 Task: Toggle the option "Use float32 output" in WaveOut audio output.
Action: Mouse moved to (131, 17)
Screenshot: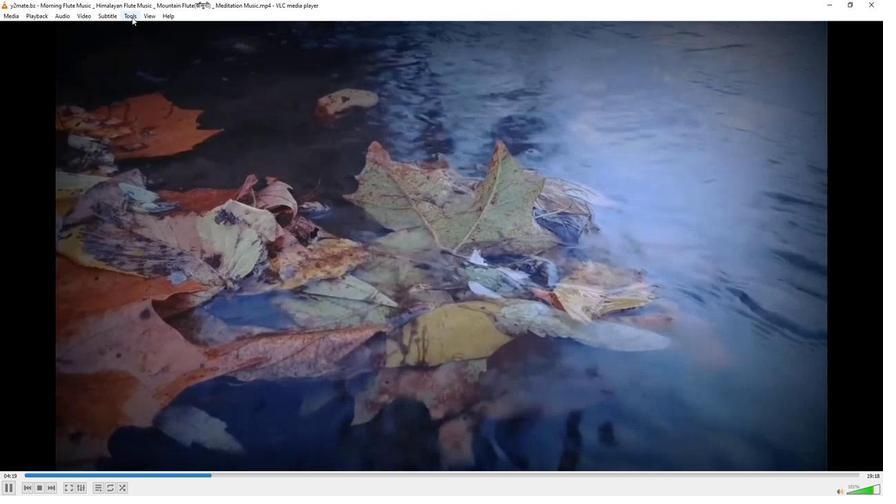 
Action: Mouse pressed left at (131, 17)
Screenshot: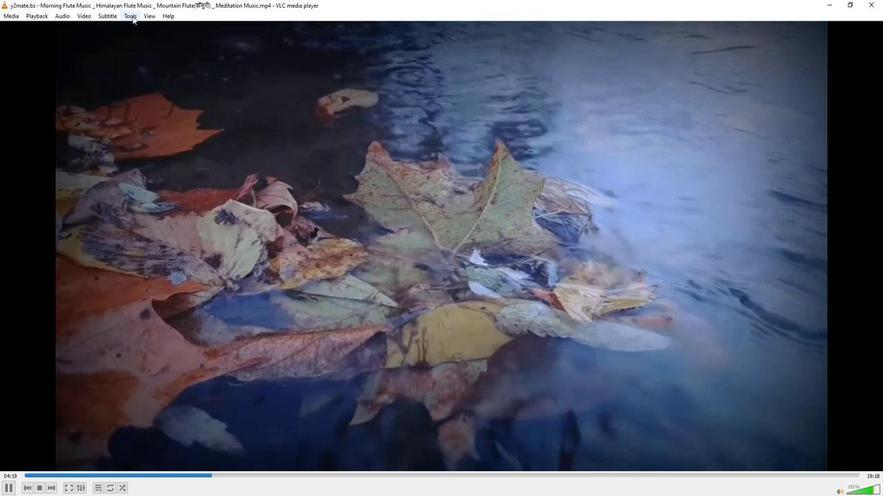
Action: Mouse moved to (144, 124)
Screenshot: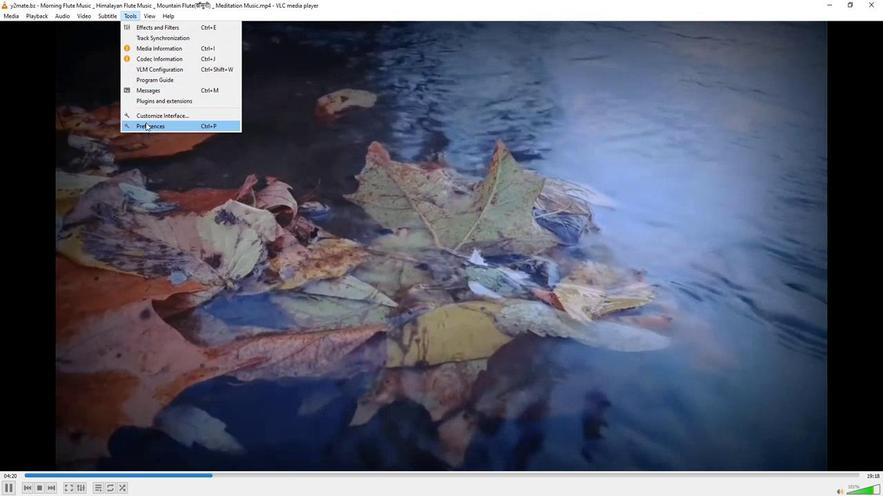 
Action: Mouse pressed left at (144, 124)
Screenshot: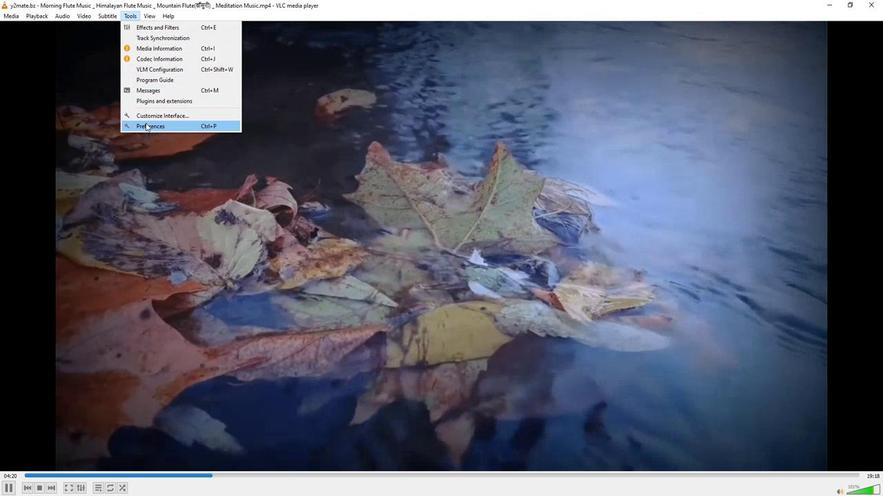 
Action: Mouse moved to (290, 405)
Screenshot: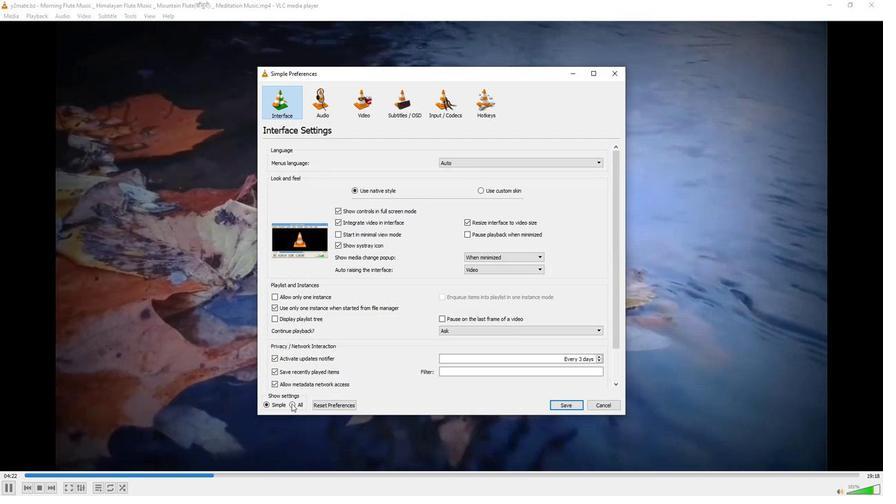 
Action: Mouse pressed left at (290, 405)
Screenshot: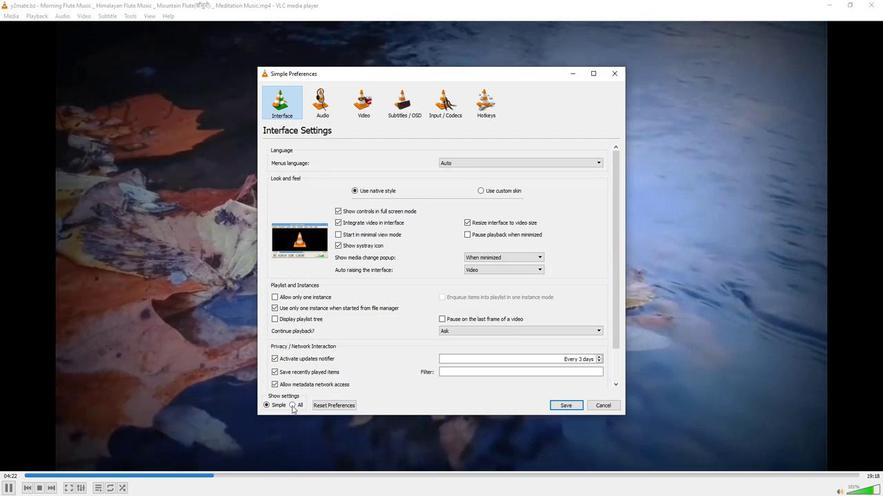 
Action: Mouse moved to (279, 211)
Screenshot: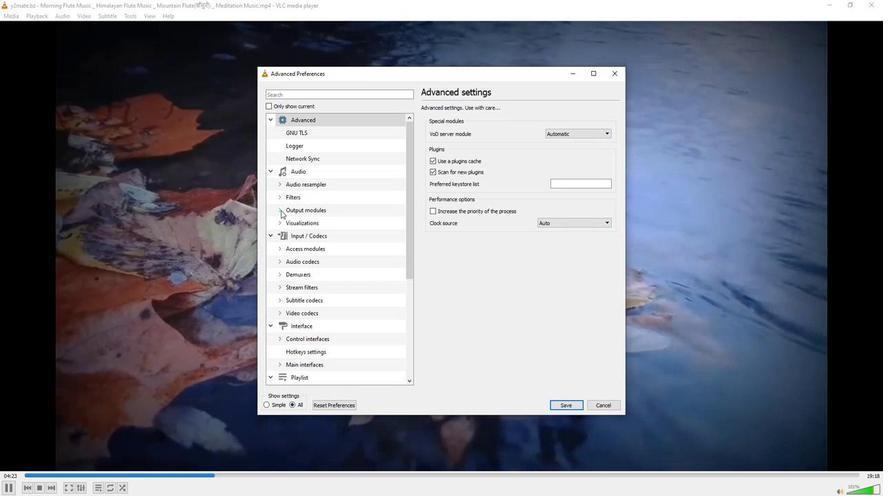 
Action: Mouse pressed left at (279, 211)
Screenshot: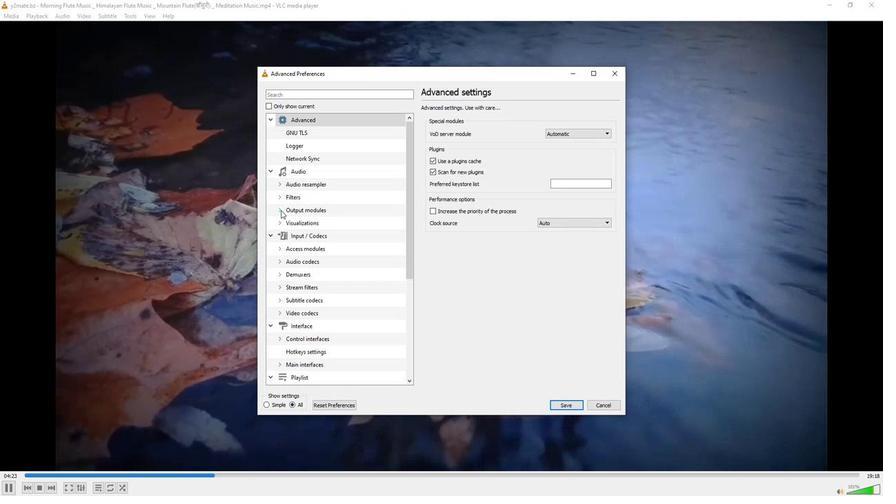 
Action: Mouse moved to (300, 262)
Screenshot: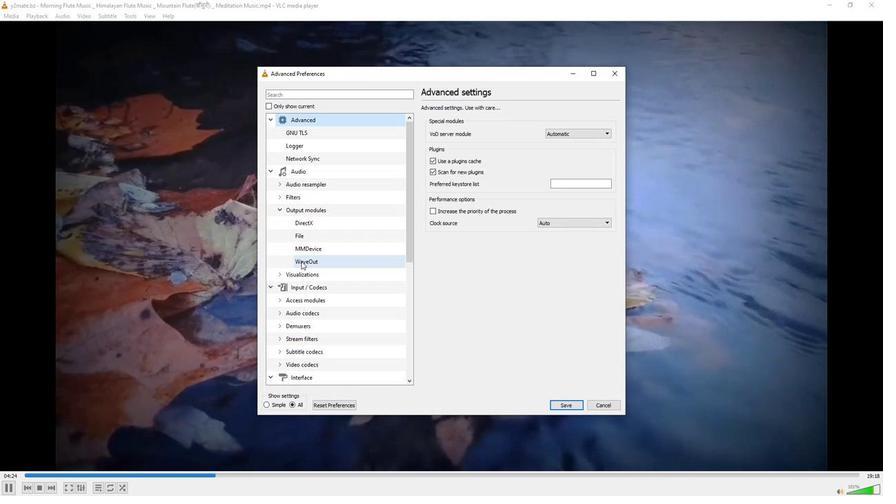 
Action: Mouse pressed left at (300, 262)
Screenshot: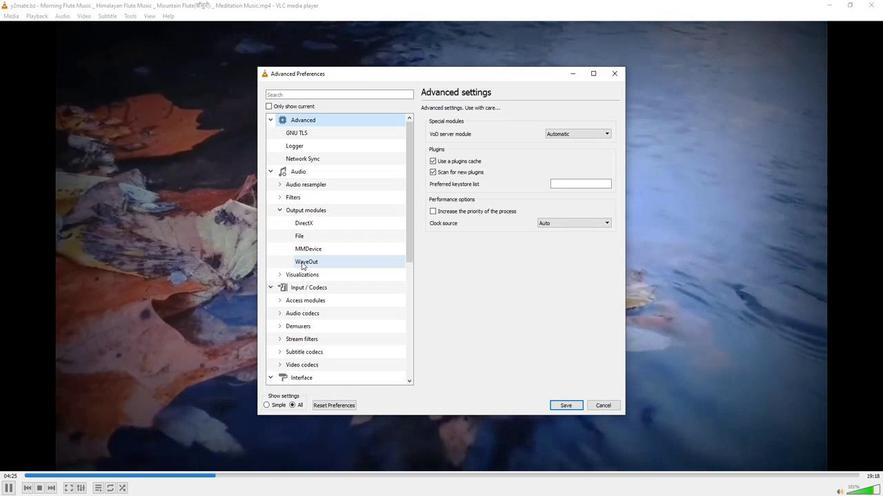 
Action: Mouse moved to (427, 149)
Screenshot: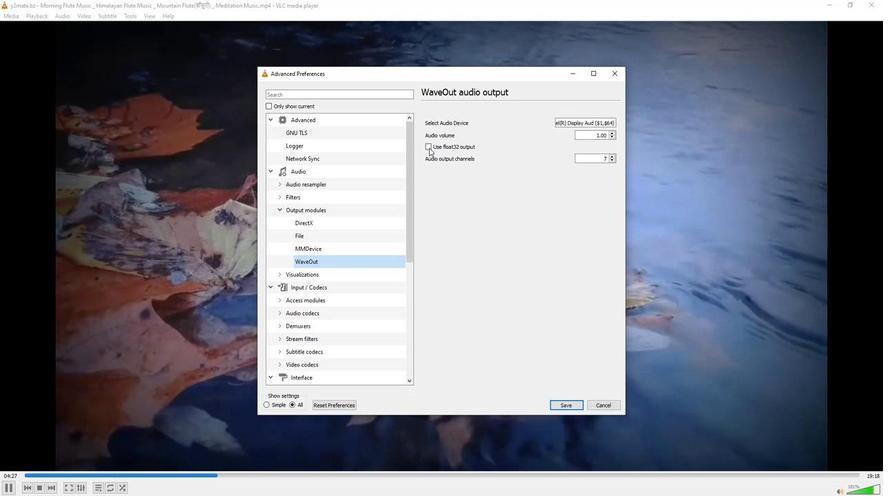 
Action: Mouse pressed left at (427, 149)
Screenshot: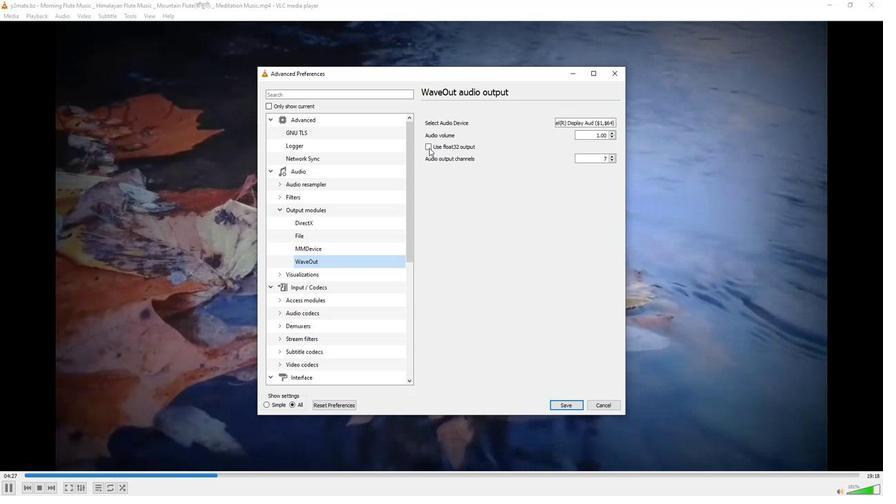
Action: Mouse moved to (499, 199)
Screenshot: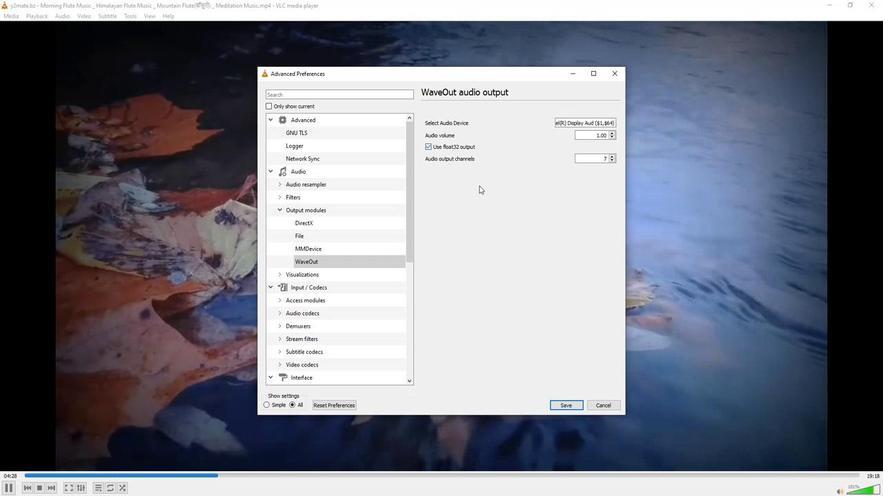 
